 Task: Assign in the project YottaTech the issue 'Implement a new cloud-based solution for the native application. ' to the sprint 'Time Warp'.
Action: Mouse moved to (1317, 634)
Screenshot: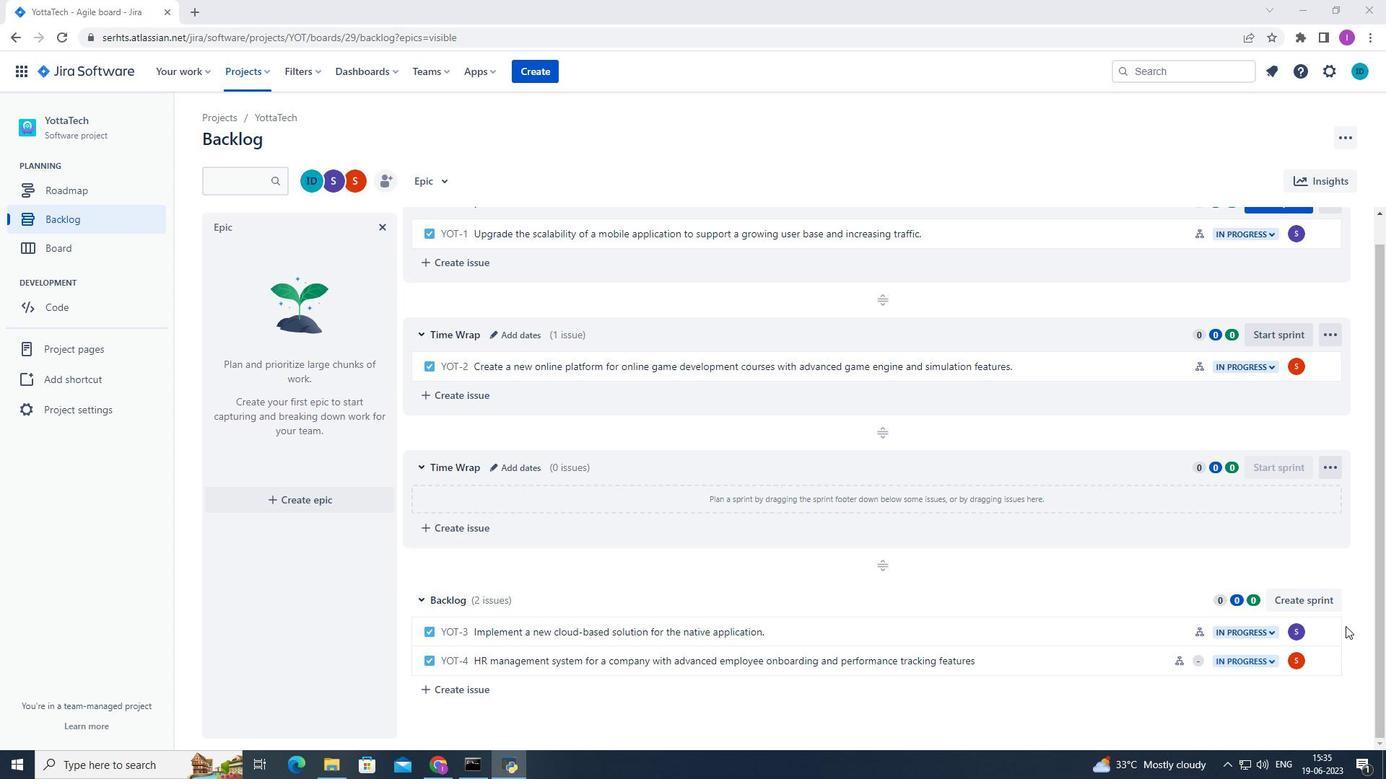 
Action: Mouse pressed left at (1317, 634)
Screenshot: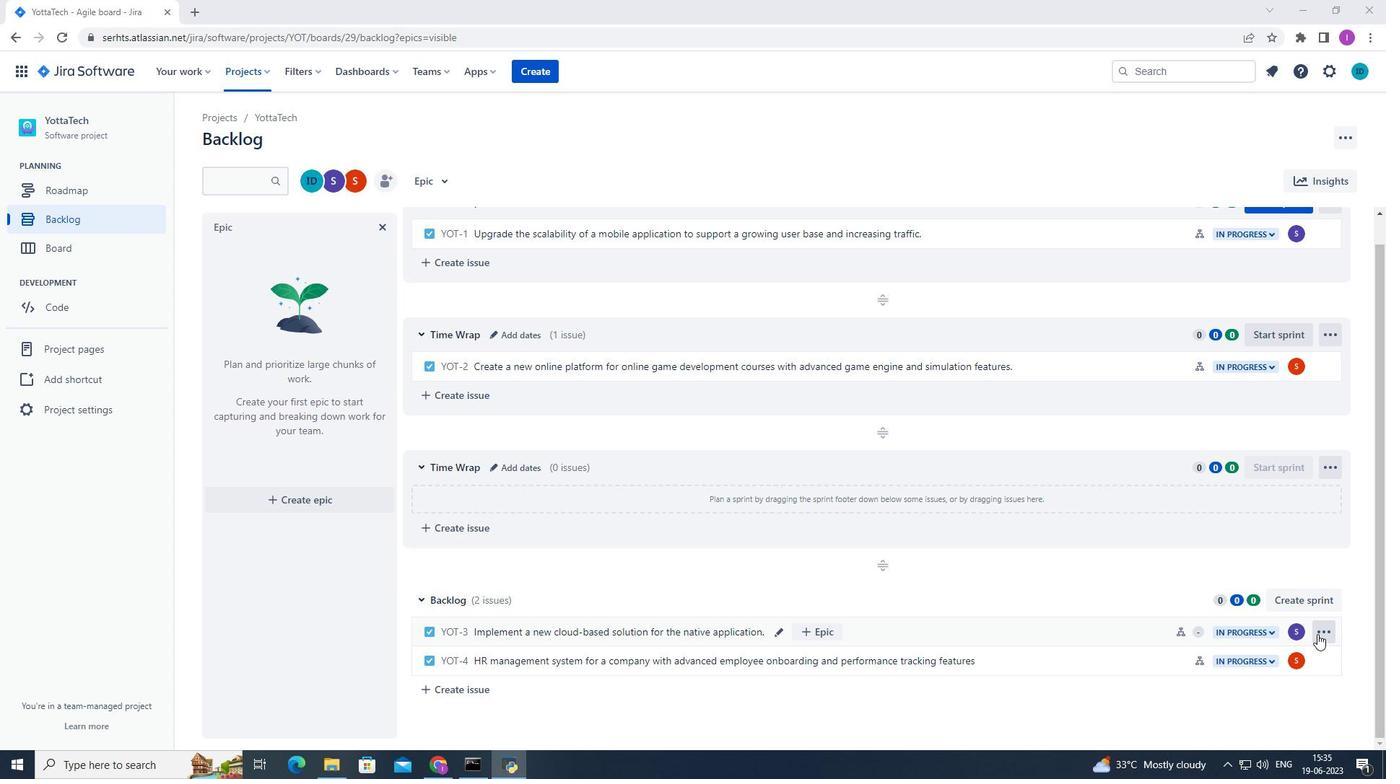 
Action: Mouse moved to (1278, 556)
Screenshot: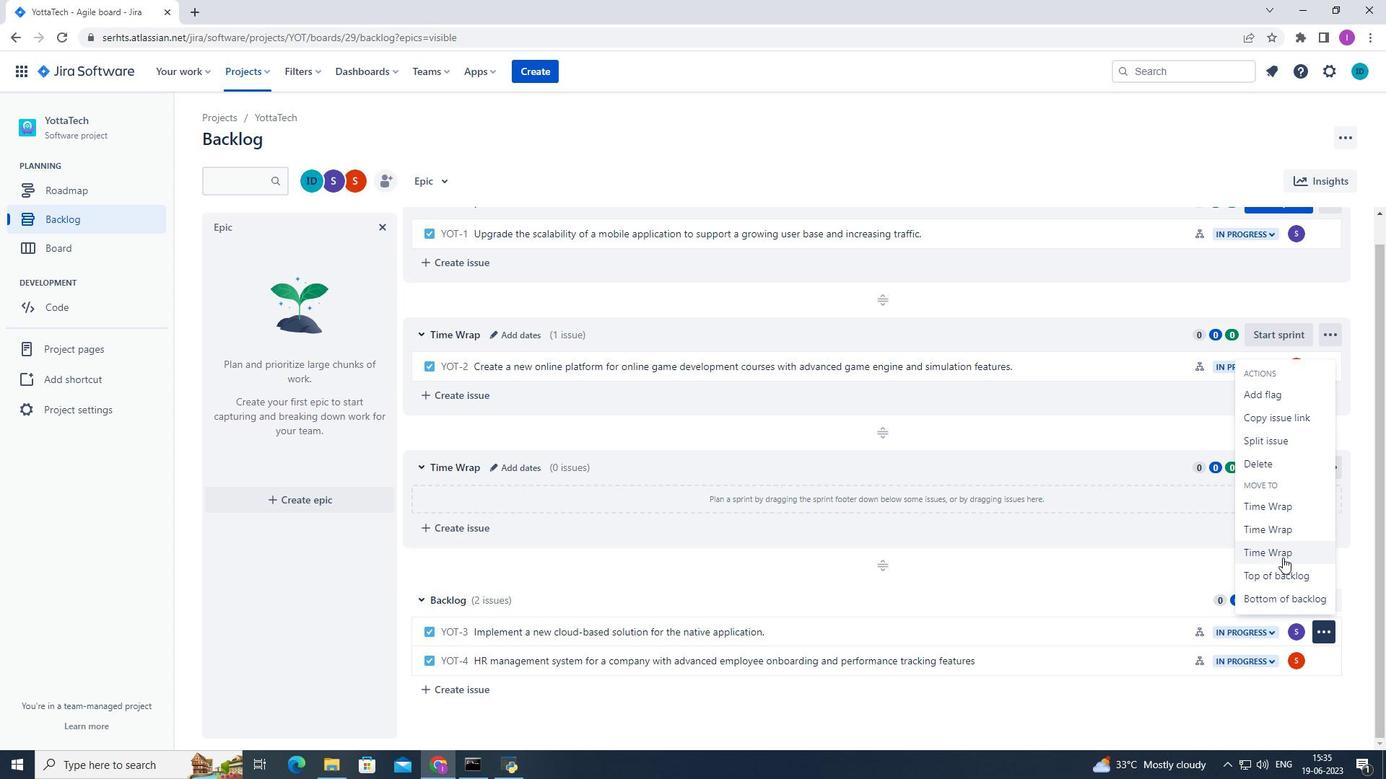 
Action: Mouse pressed left at (1278, 556)
Screenshot: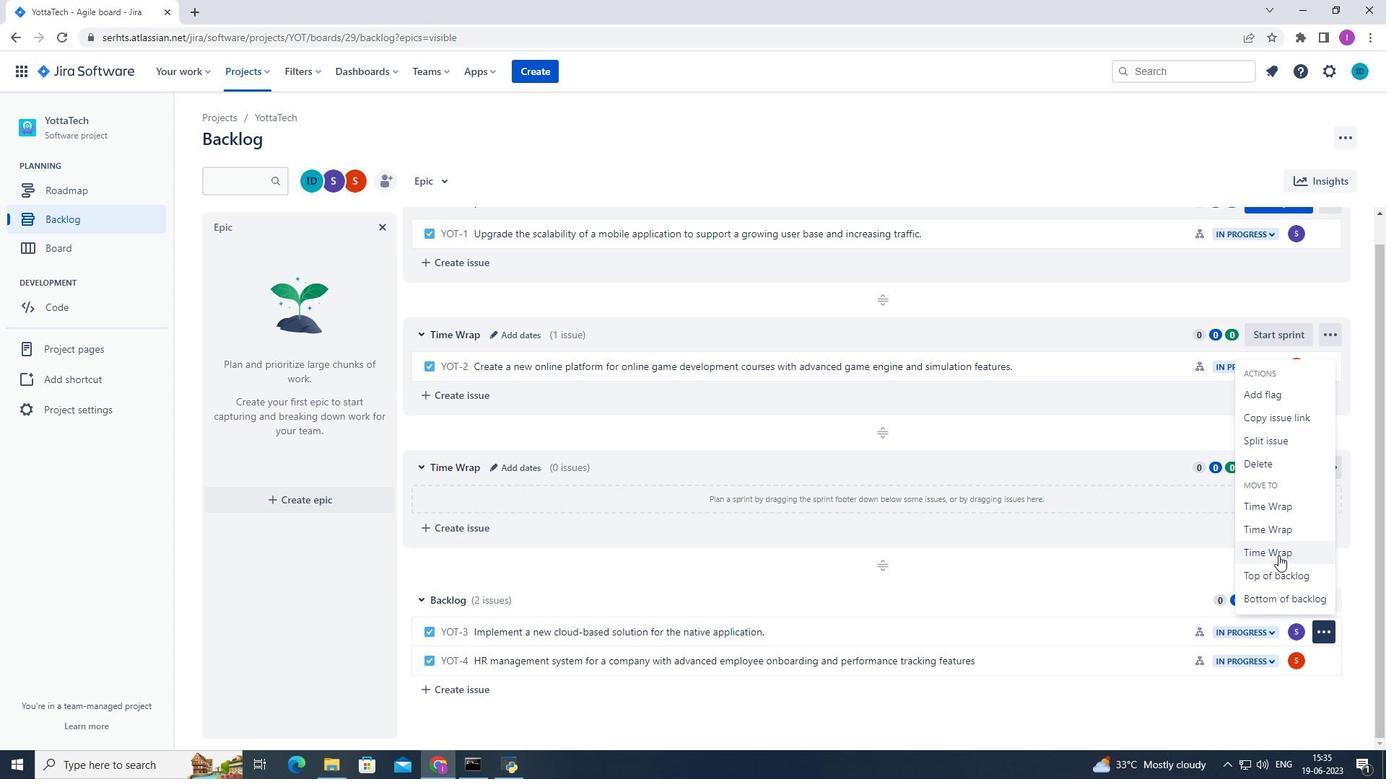 
Action: Mouse moved to (1221, 618)
Screenshot: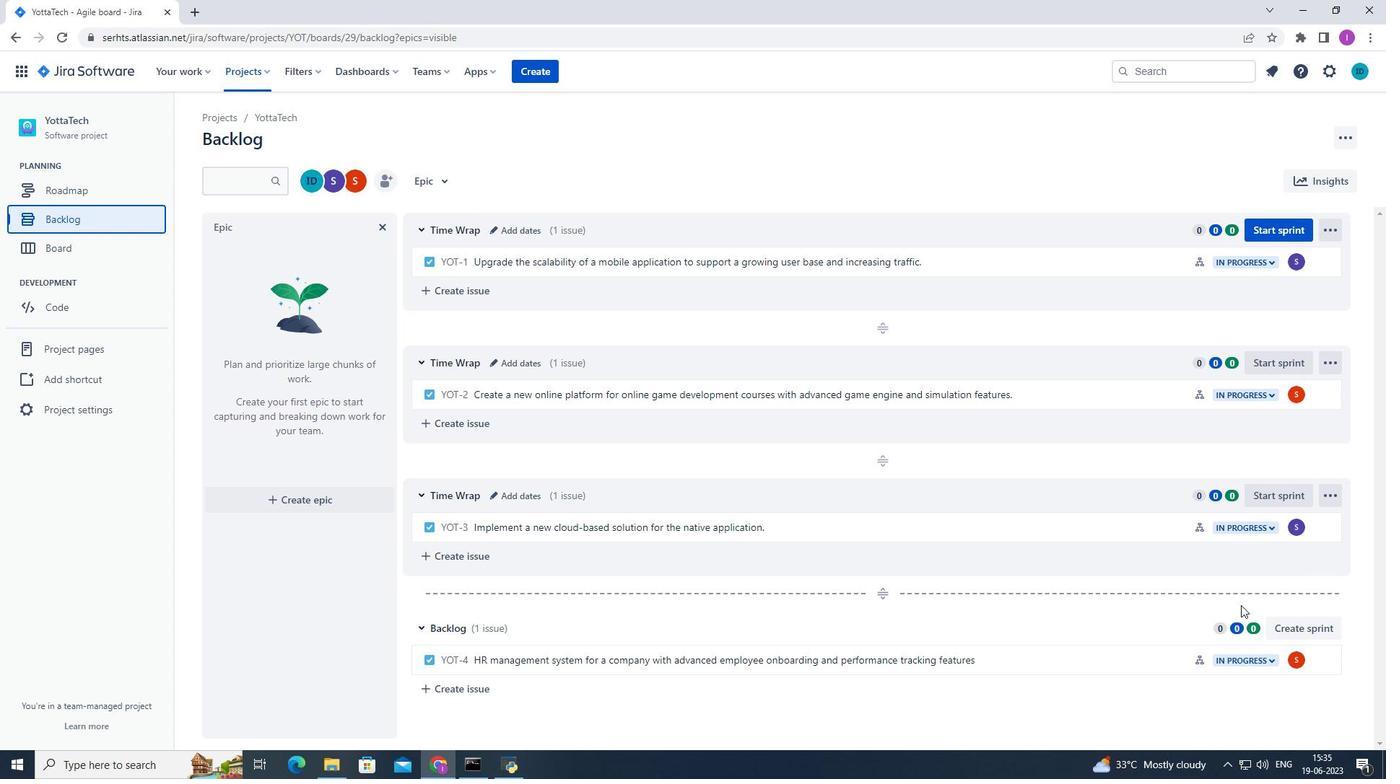 
